 Task: Disable the busy roads Route Option.
Action: Mouse moved to (942, 236)
Screenshot: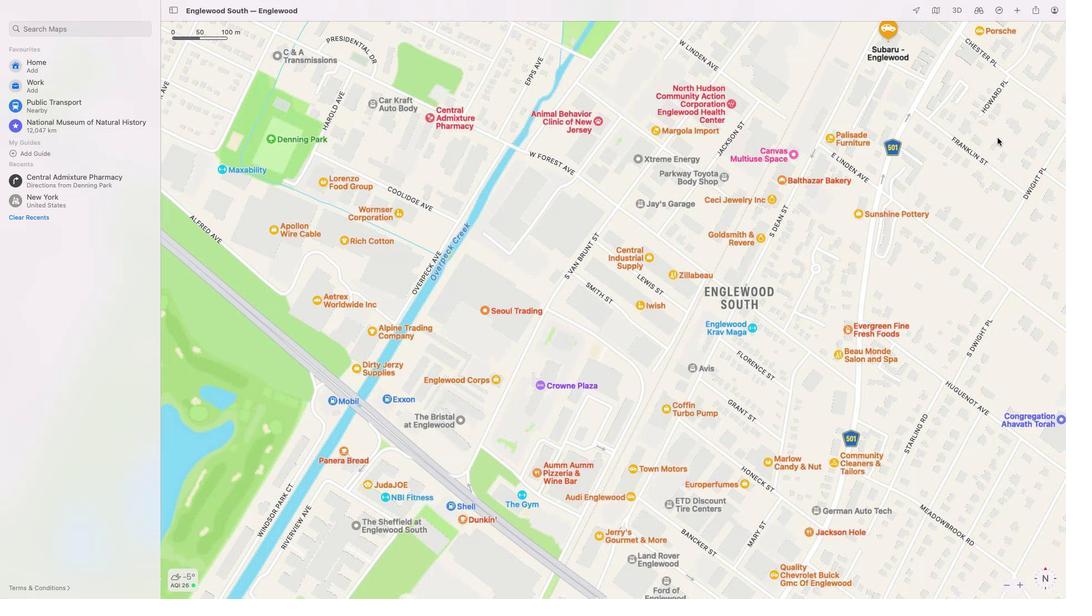 
Action: Mouse pressed left at (942, 236)
Screenshot: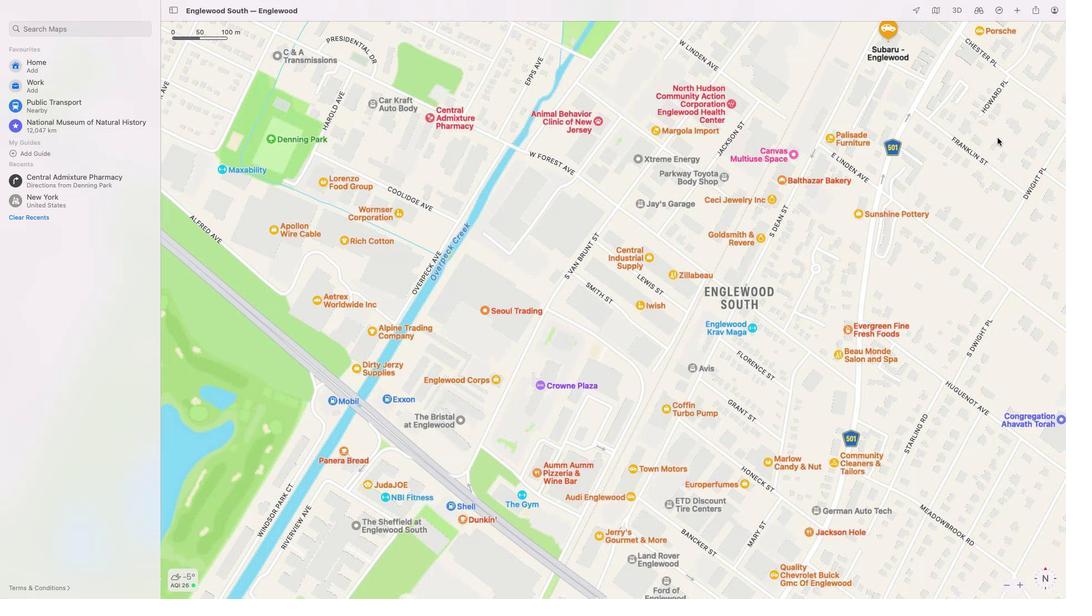 
Action: Mouse moved to (1002, 7)
Screenshot: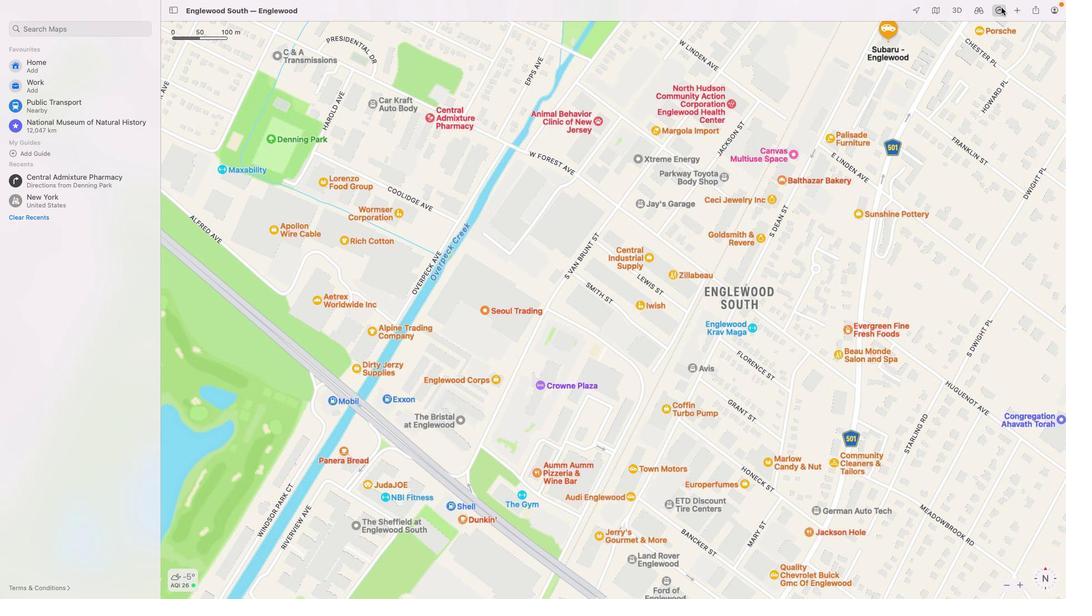 
Action: Mouse pressed left at (1002, 7)
Screenshot: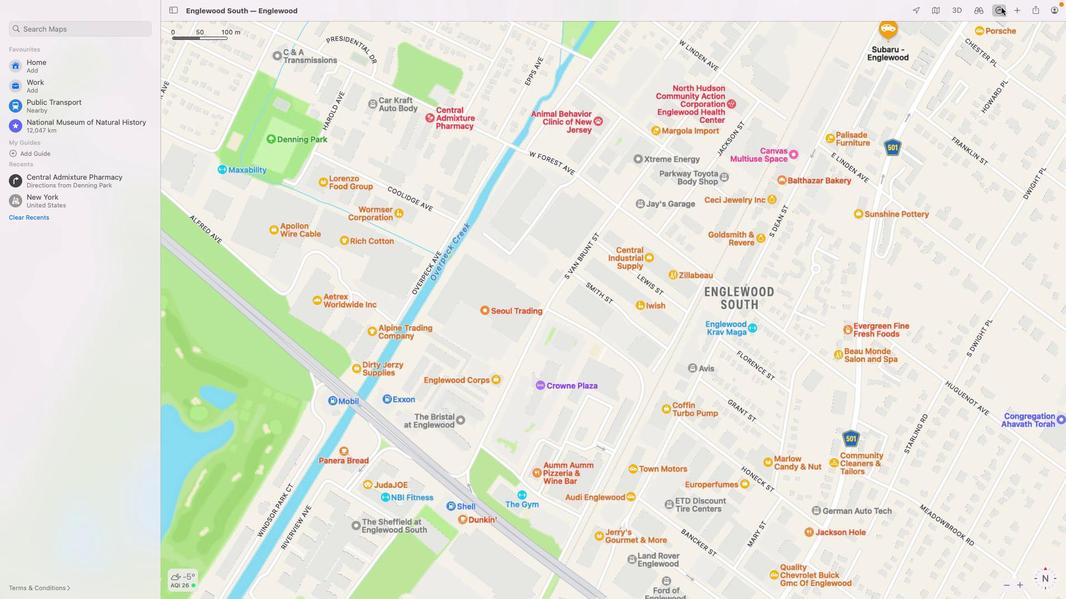
Action: Mouse moved to (1034, 45)
Screenshot: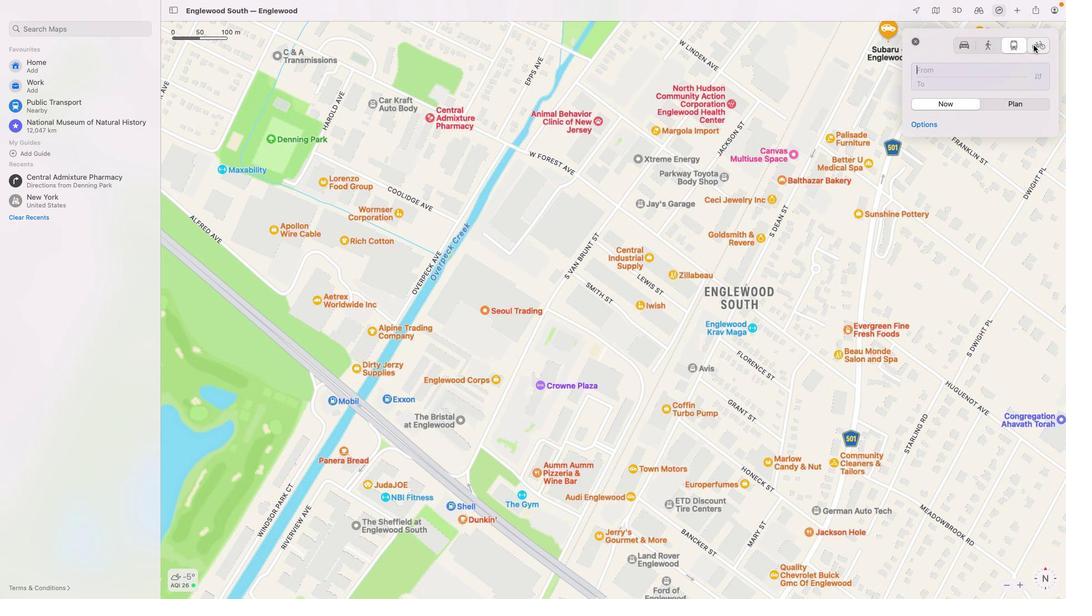 
Action: Mouse pressed left at (1034, 45)
Screenshot: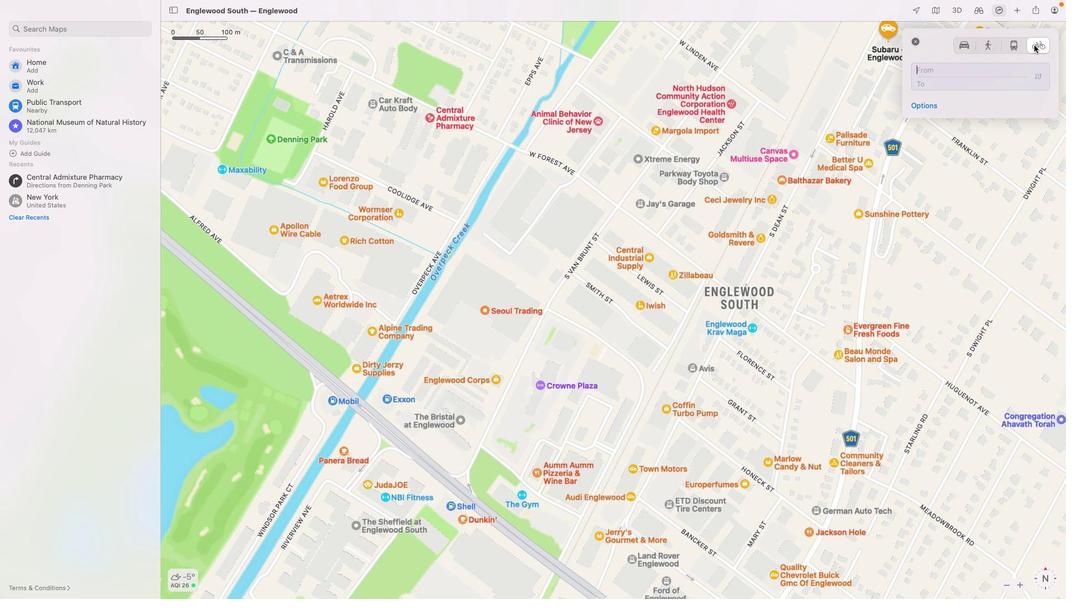 
Action: Mouse moved to (927, 107)
Screenshot: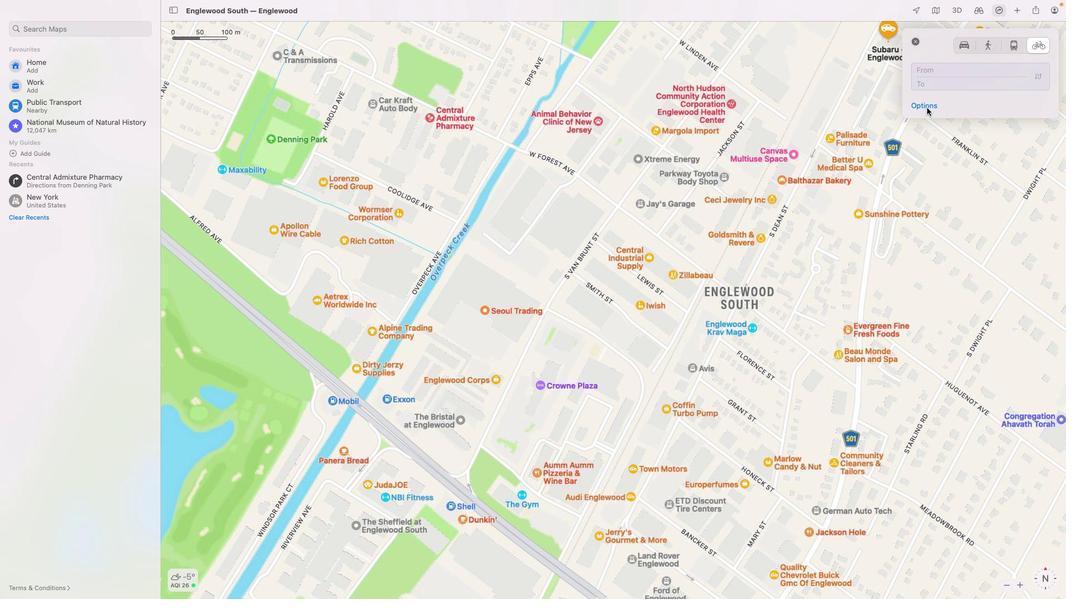 
Action: Mouse pressed left at (927, 107)
Screenshot: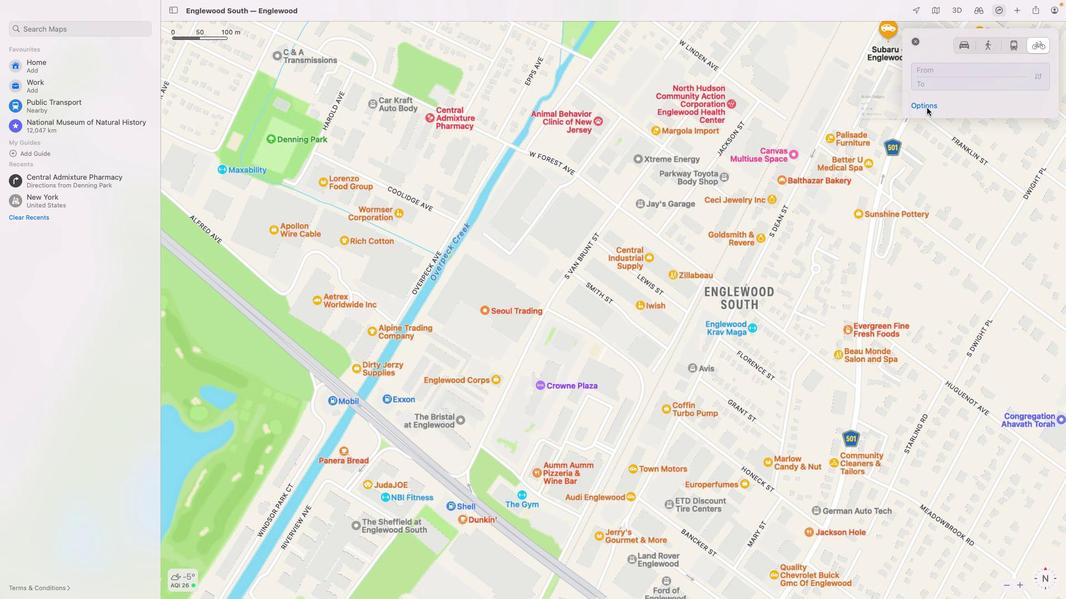 
Action: Mouse moved to (762, 132)
Screenshot: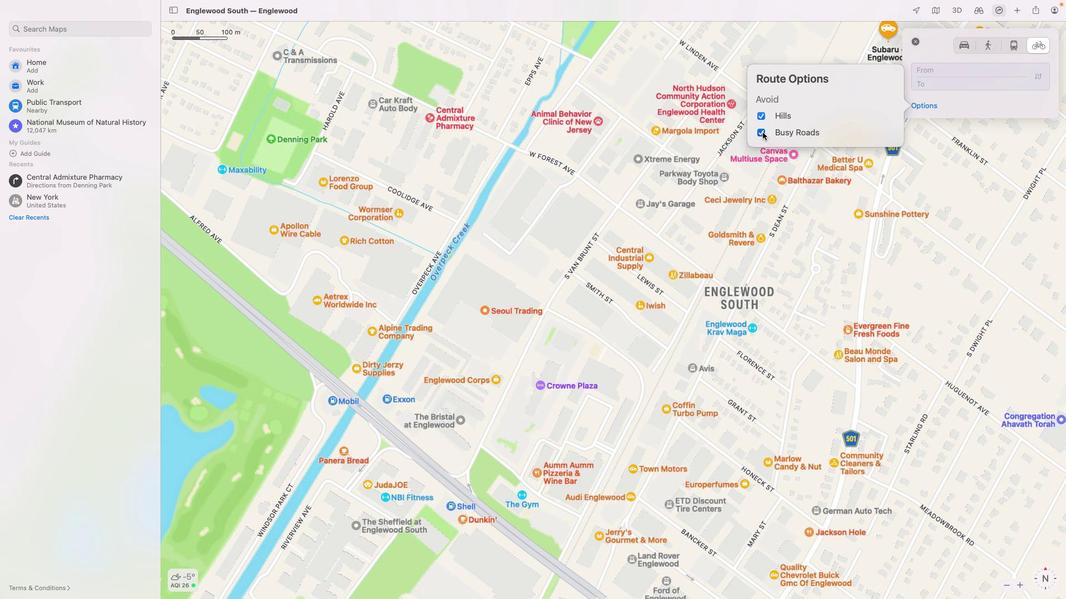 
Action: Mouse pressed left at (762, 132)
Screenshot: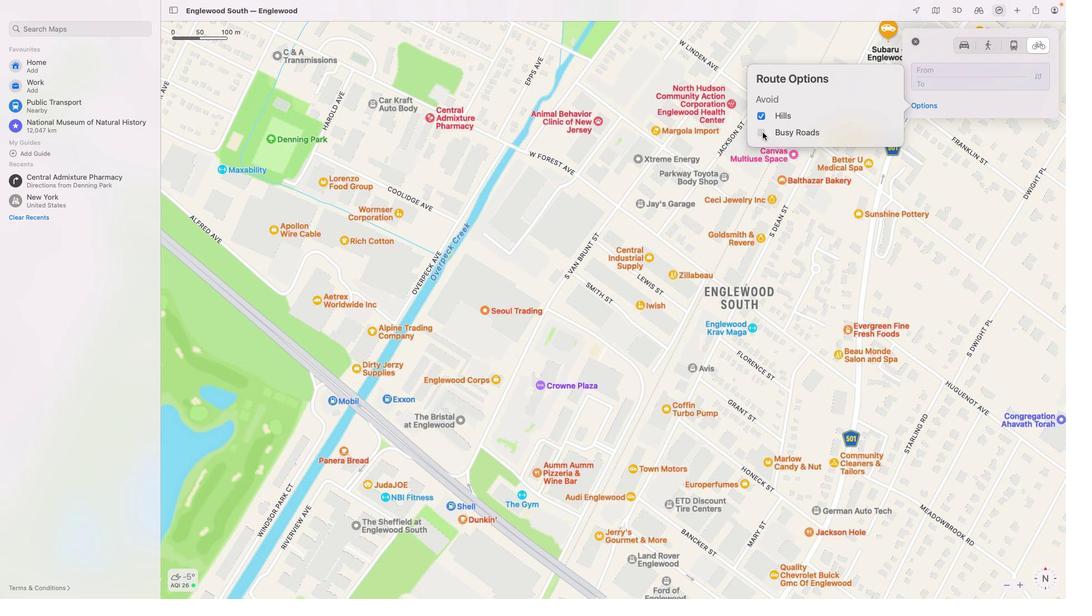 
Action: Mouse moved to (734, 141)
Screenshot: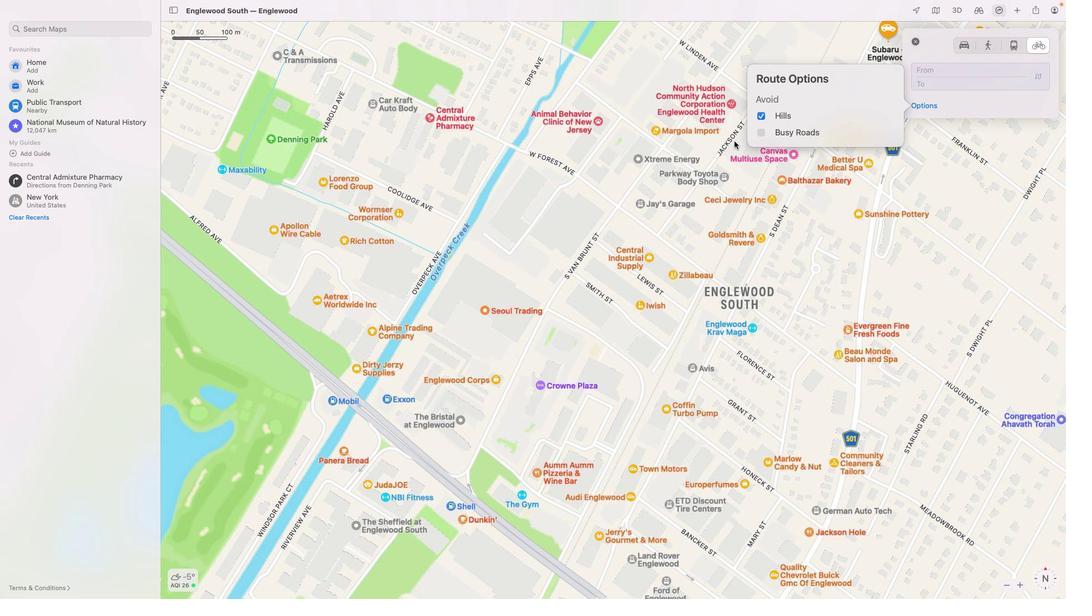 
Action: Mouse pressed left at (734, 141)
Screenshot: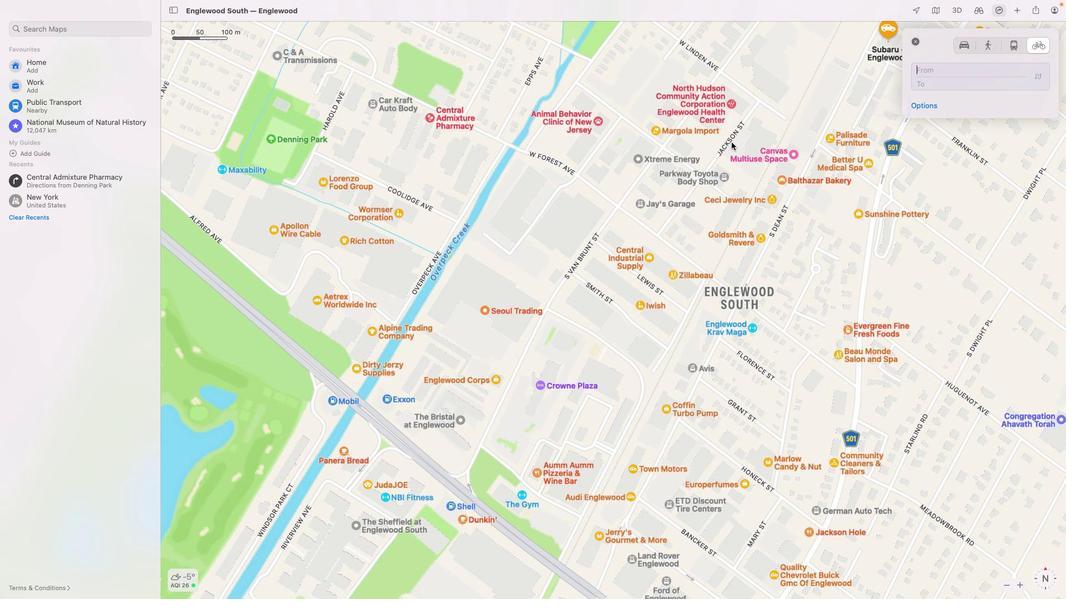 
Action: Mouse moved to (731, 142)
Screenshot: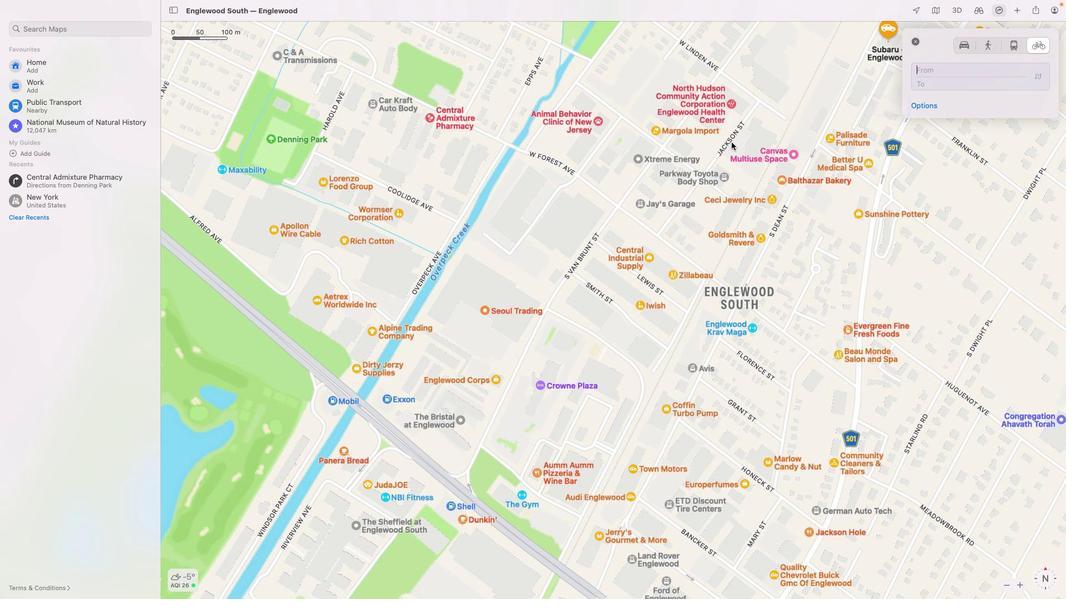 
